 Task: Add Badger Balm Baby Mineral Sunscreen Cream, SPF 40 to the cart.
Action: Mouse moved to (328, 177)
Screenshot: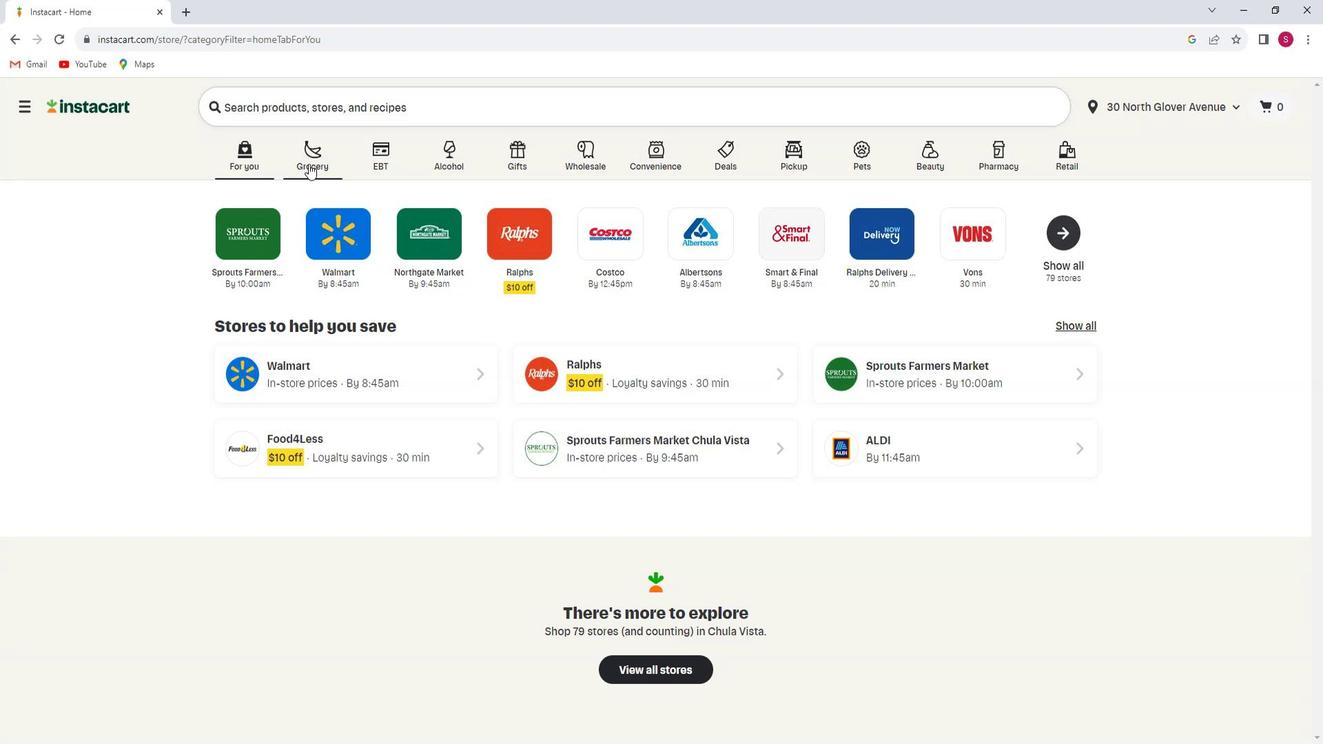 
Action: Mouse pressed left at (328, 177)
Screenshot: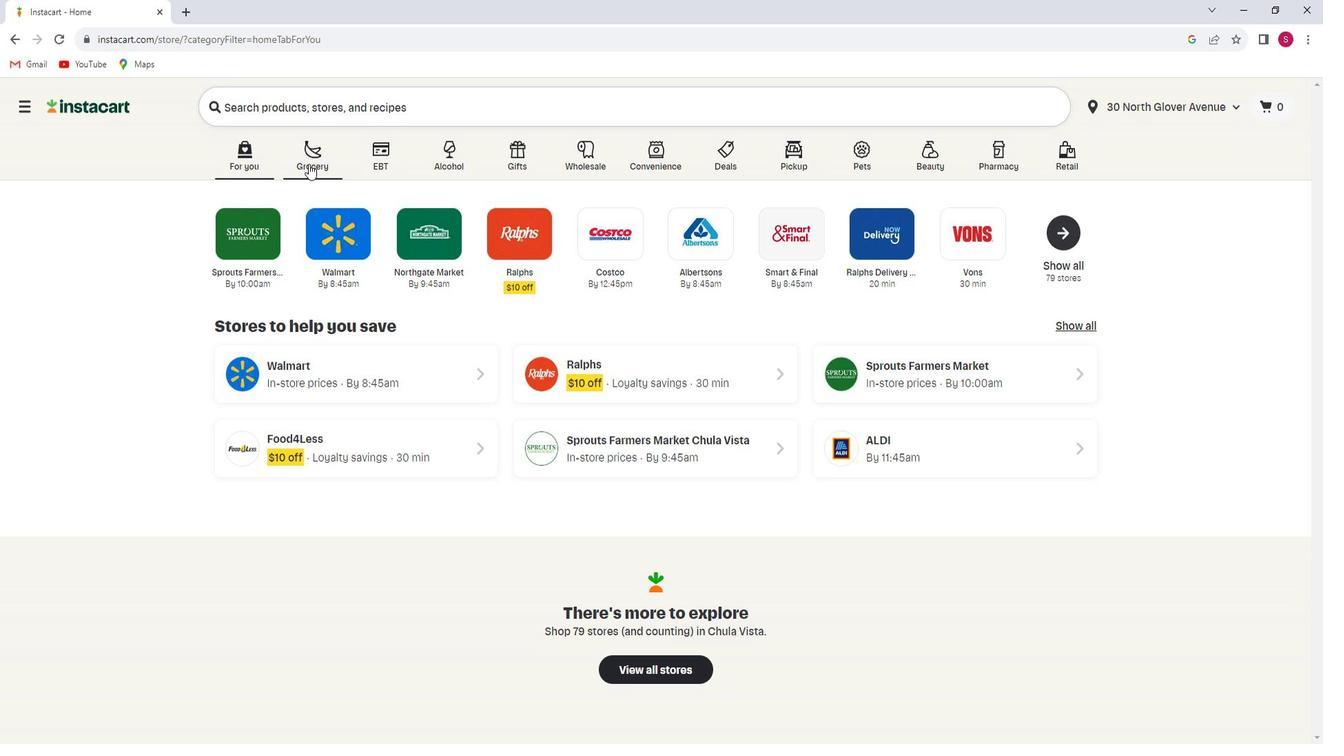
Action: Mouse moved to (384, 428)
Screenshot: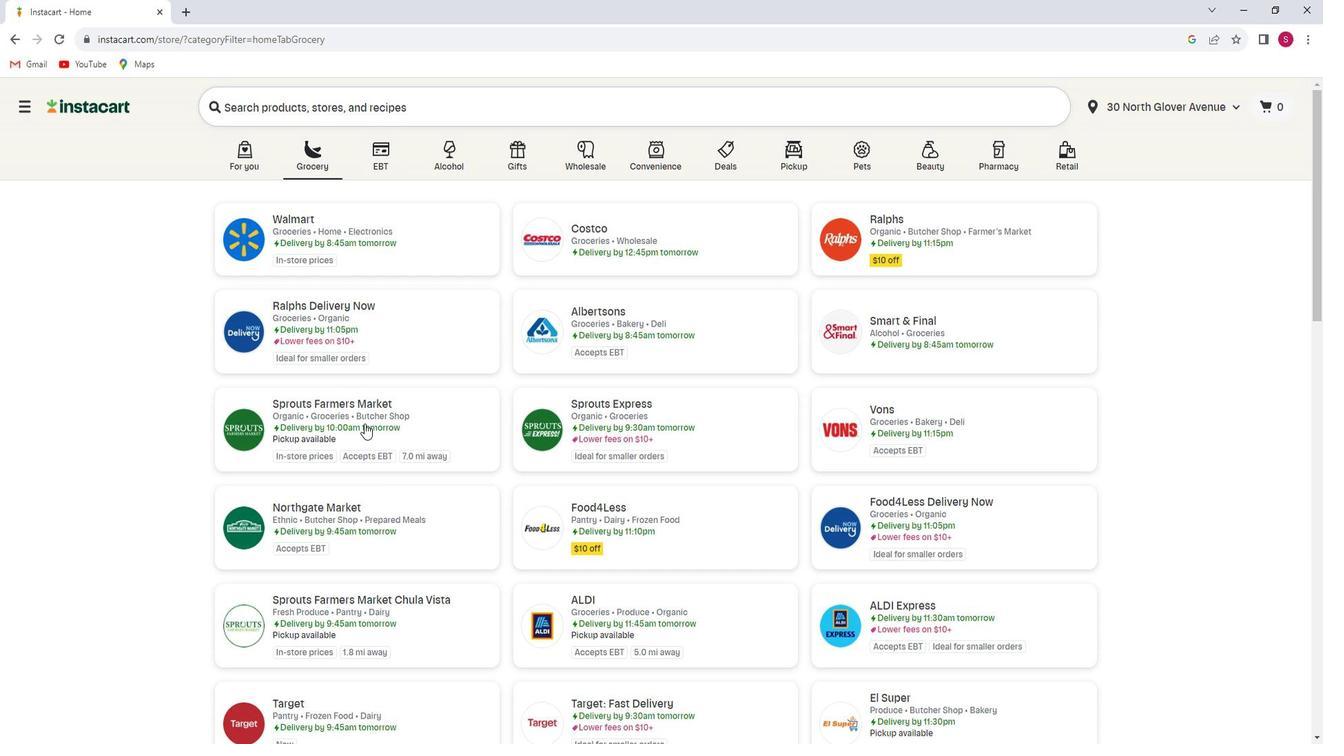 
Action: Mouse pressed left at (384, 428)
Screenshot: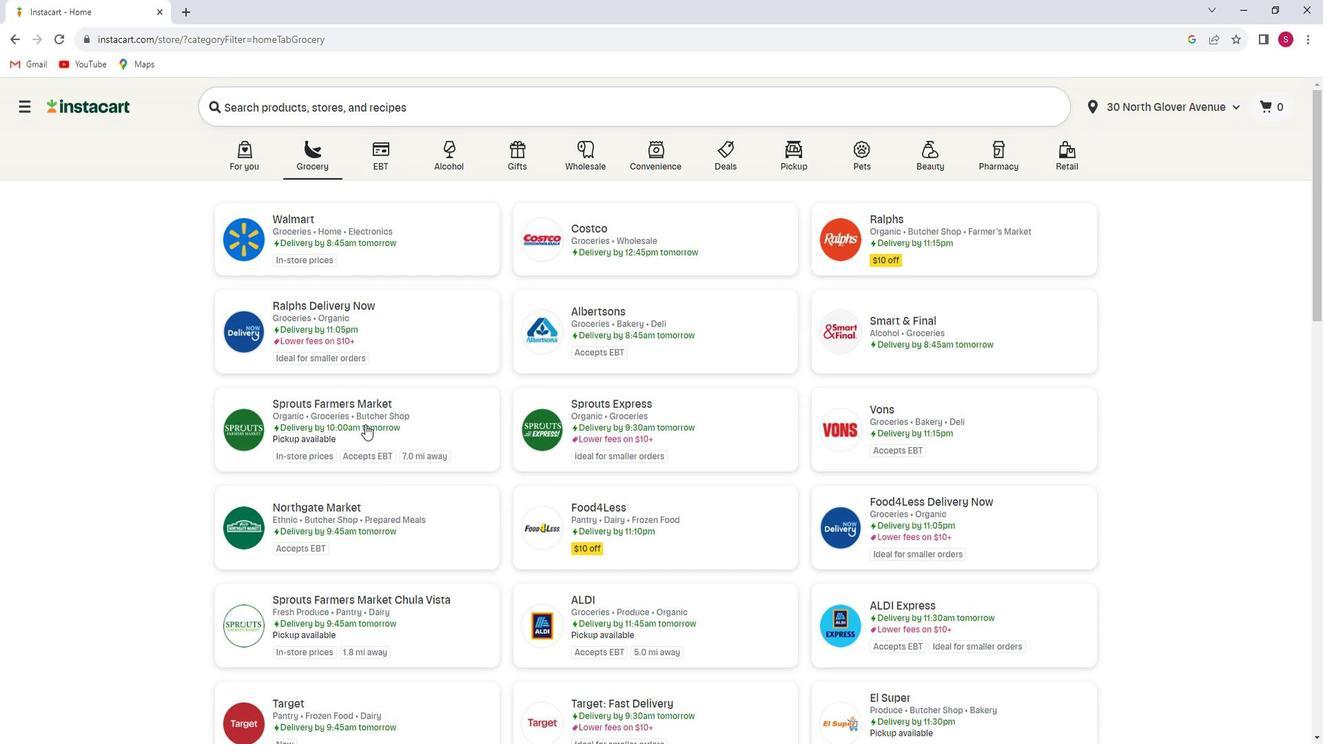 
Action: Mouse moved to (97, 498)
Screenshot: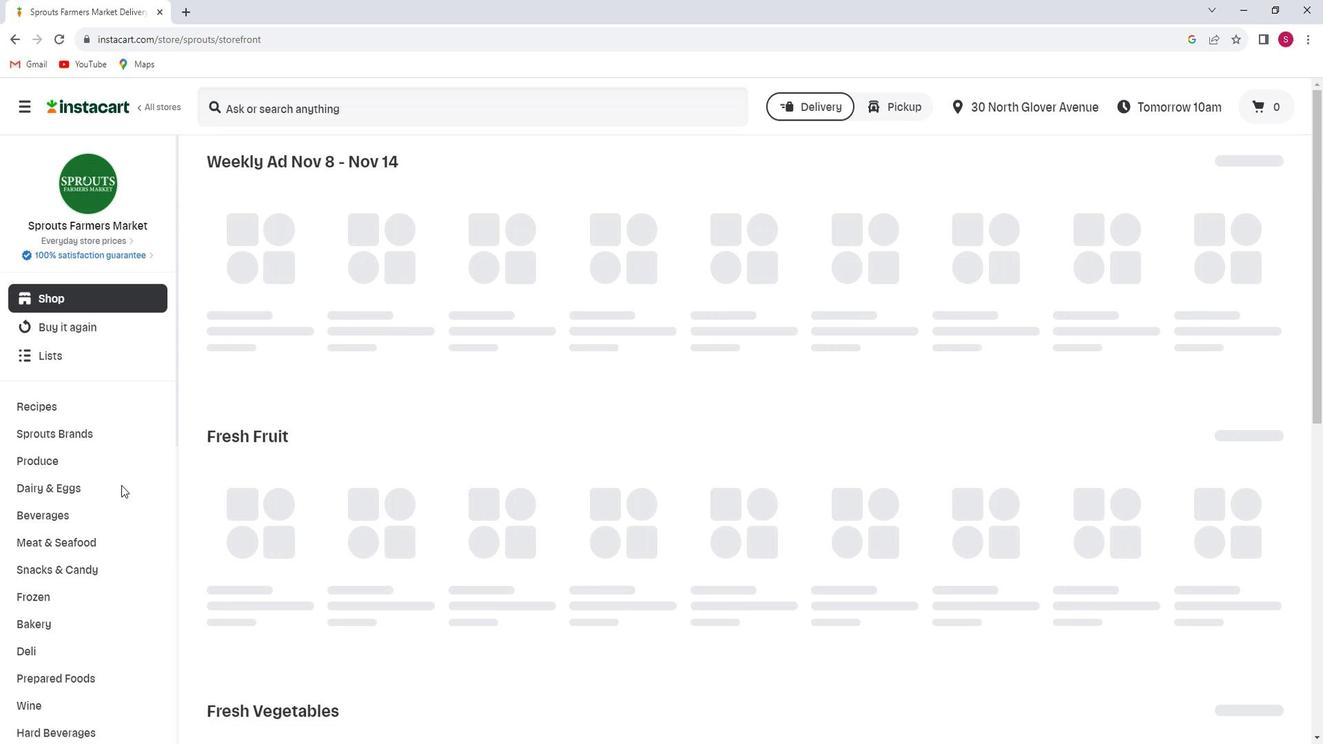 
Action: Mouse scrolled (97, 497) with delta (0, 0)
Screenshot: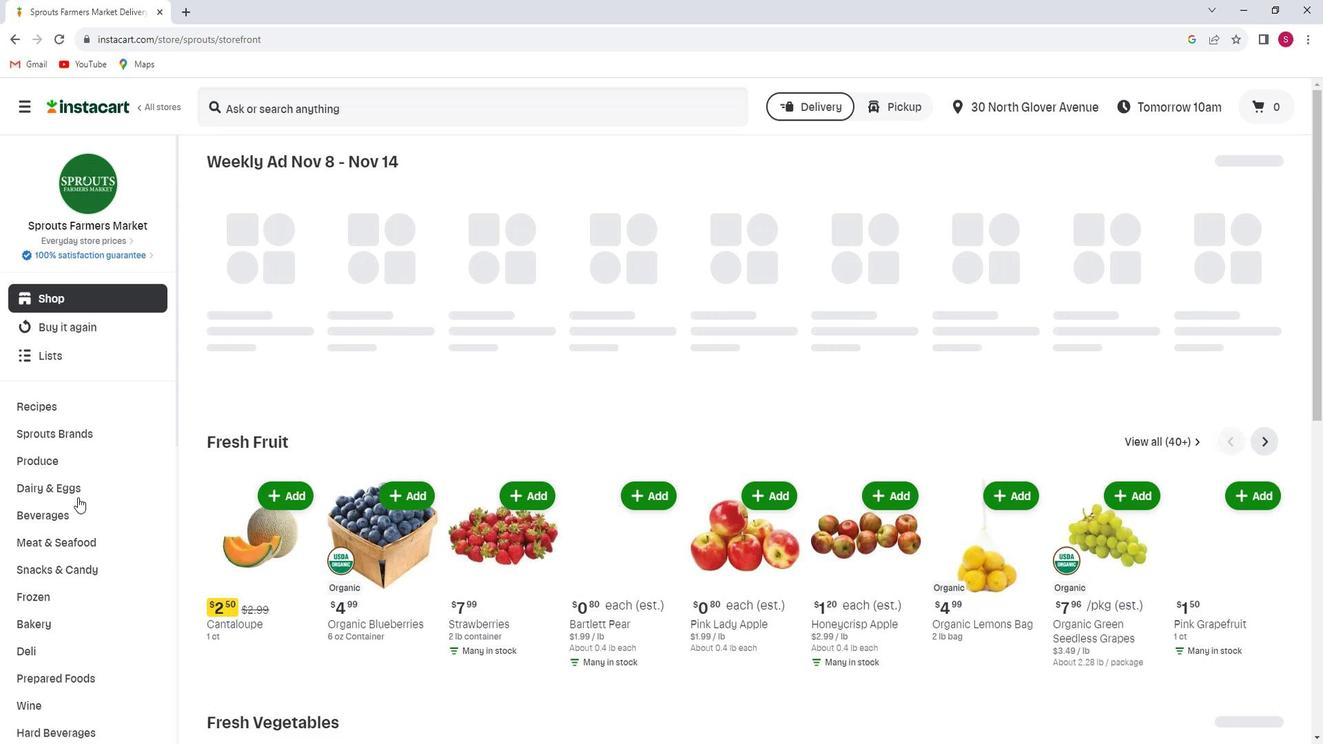 
Action: Mouse scrolled (97, 497) with delta (0, 0)
Screenshot: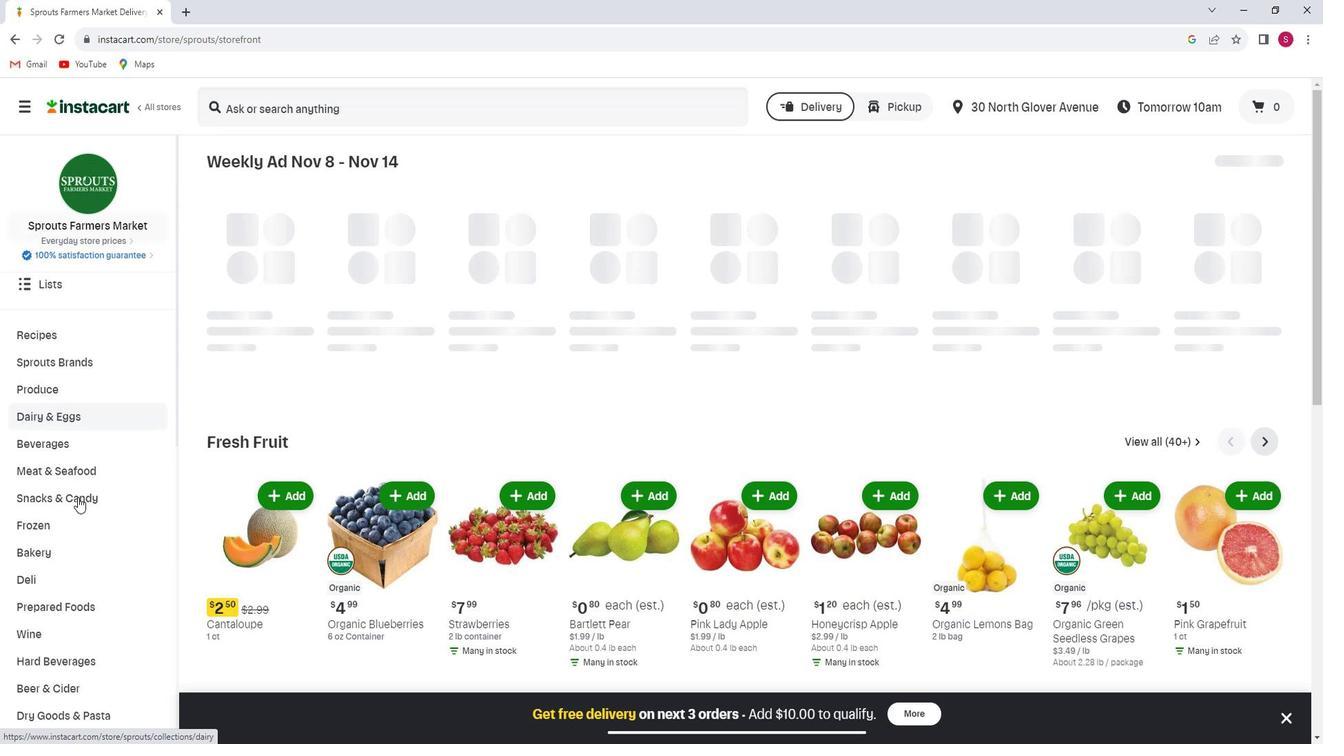 
Action: Mouse scrolled (97, 497) with delta (0, 0)
Screenshot: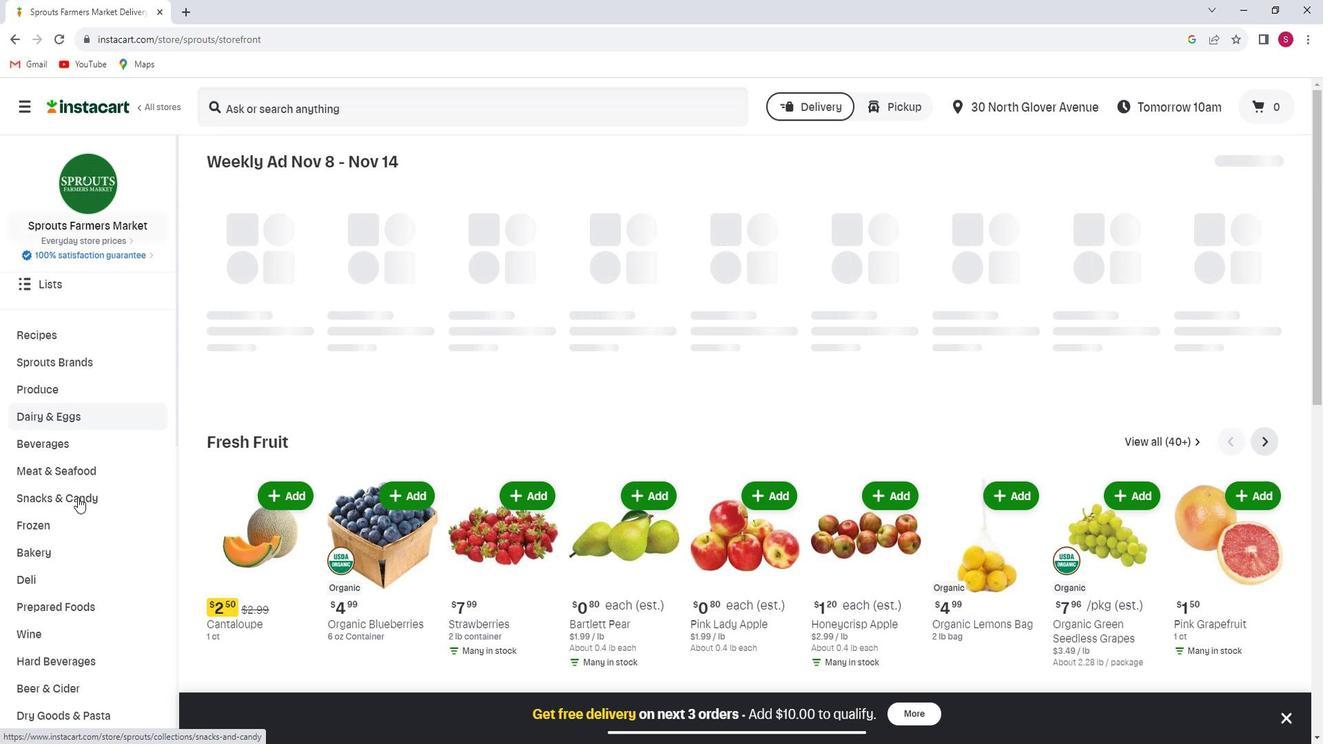 
Action: Mouse scrolled (97, 497) with delta (0, 0)
Screenshot: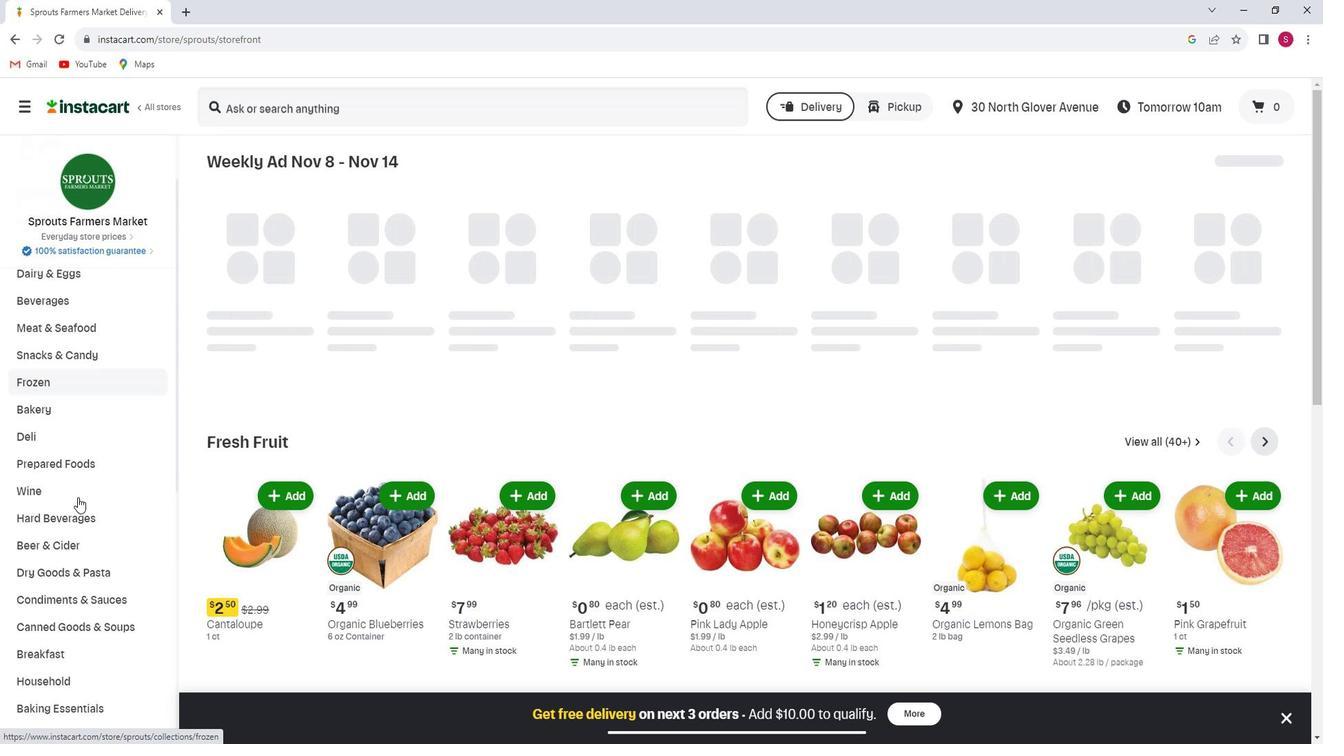 
Action: Mouse scrolled (97, 497) with delta (0, 0)
Screenshot: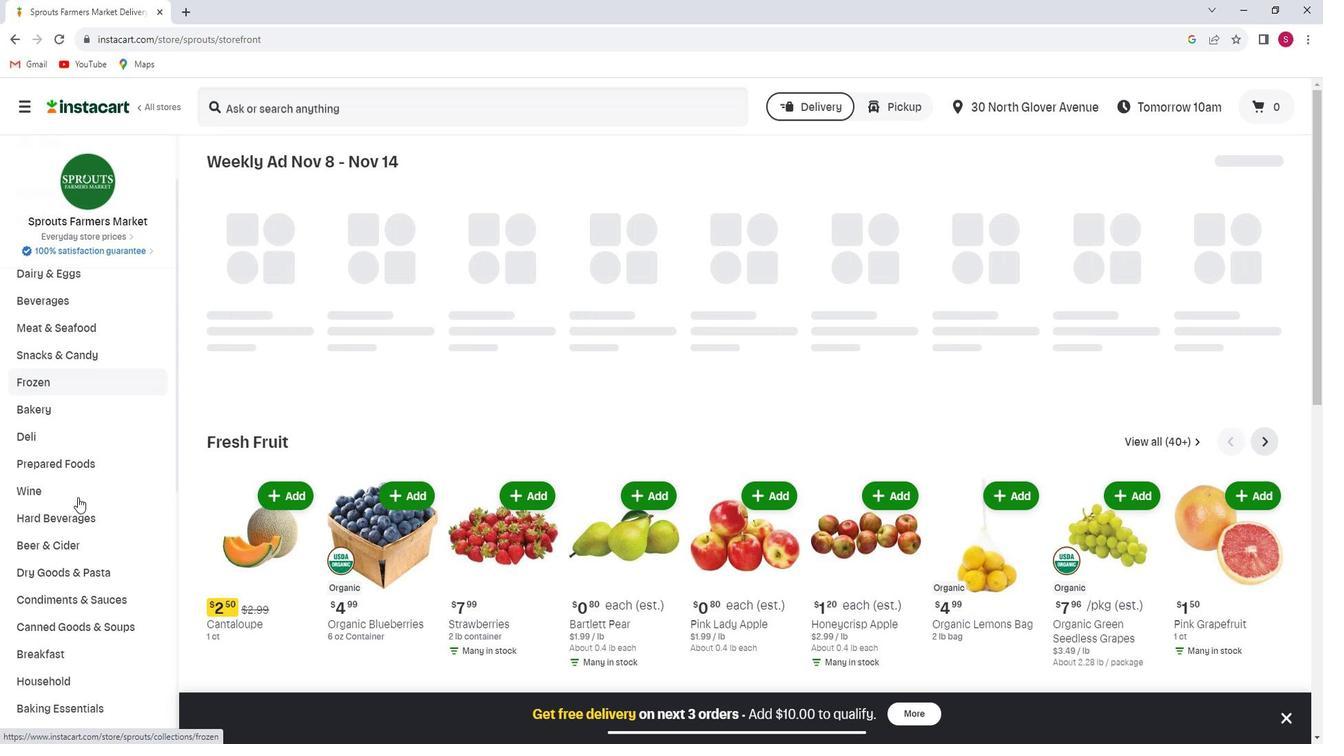 
Action: Mouse scrolled (97, 497) with delta (0, 0)
Screenshot: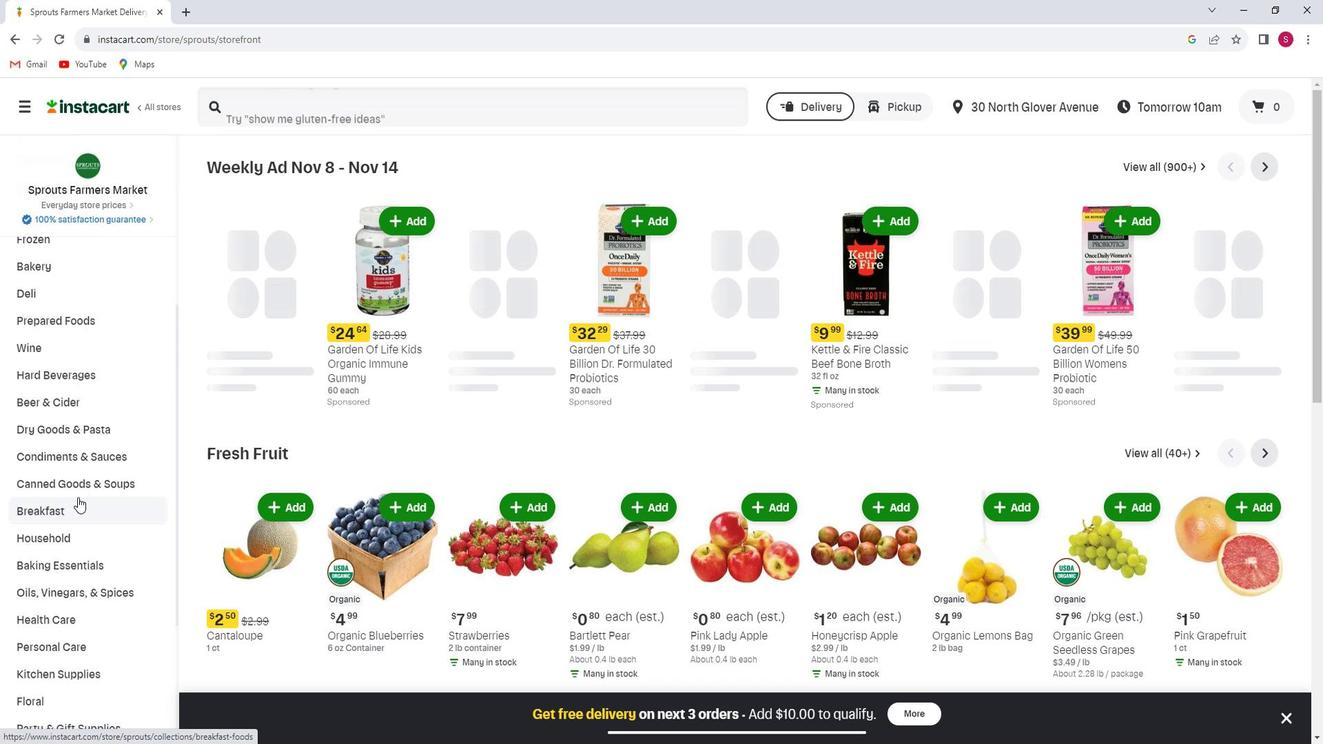 
Action: Mouse scrolled (97, 497) with delta (0, 0)
Screenshot: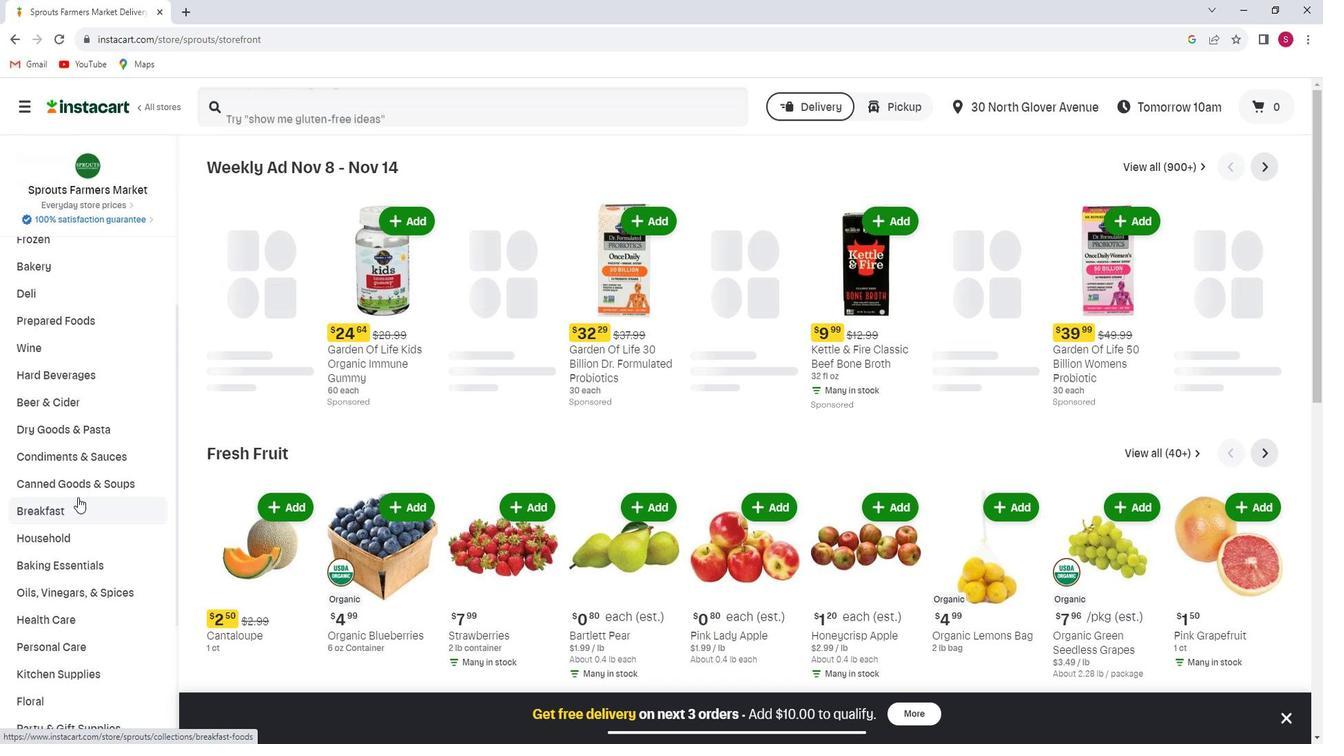 
Action: Mouse scrolled (97, 497) with delta (0, 0)
Screenshot: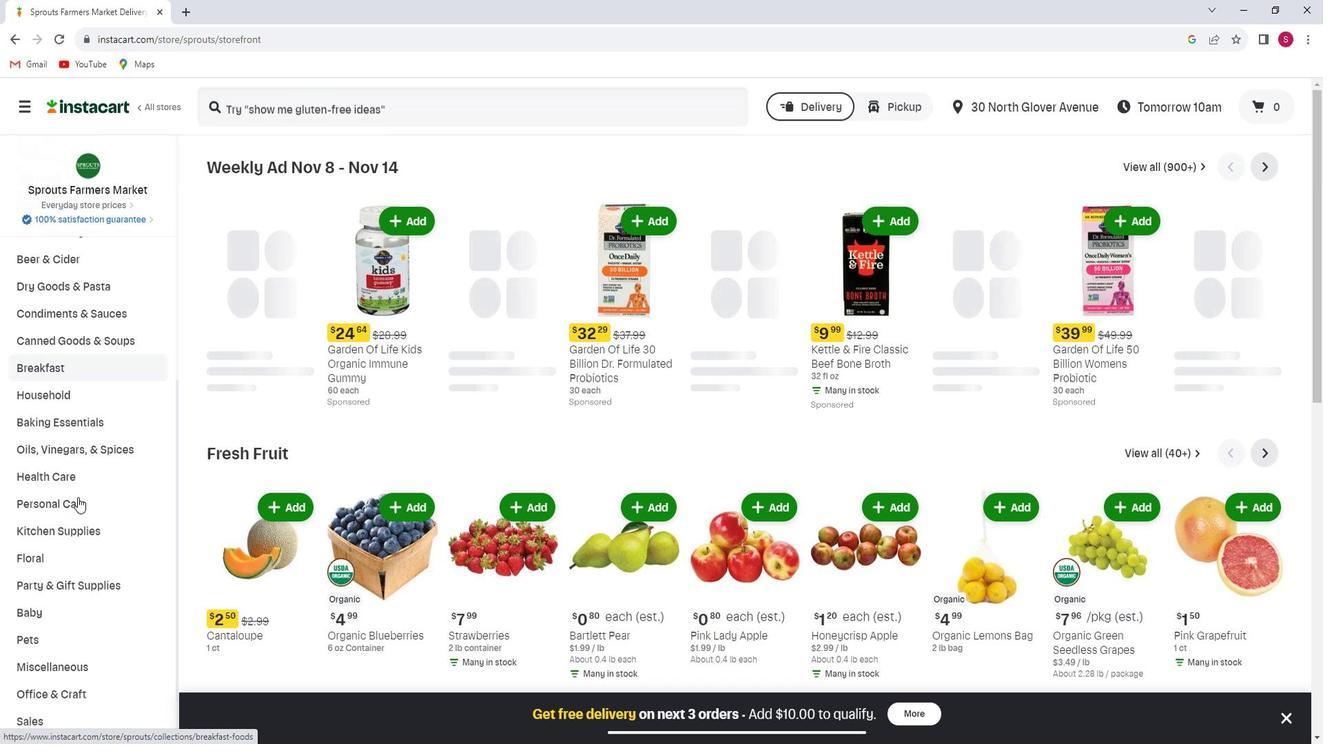 
Action: Mouse scrolled (97, 497) with delta (0, 0)
Screenshot: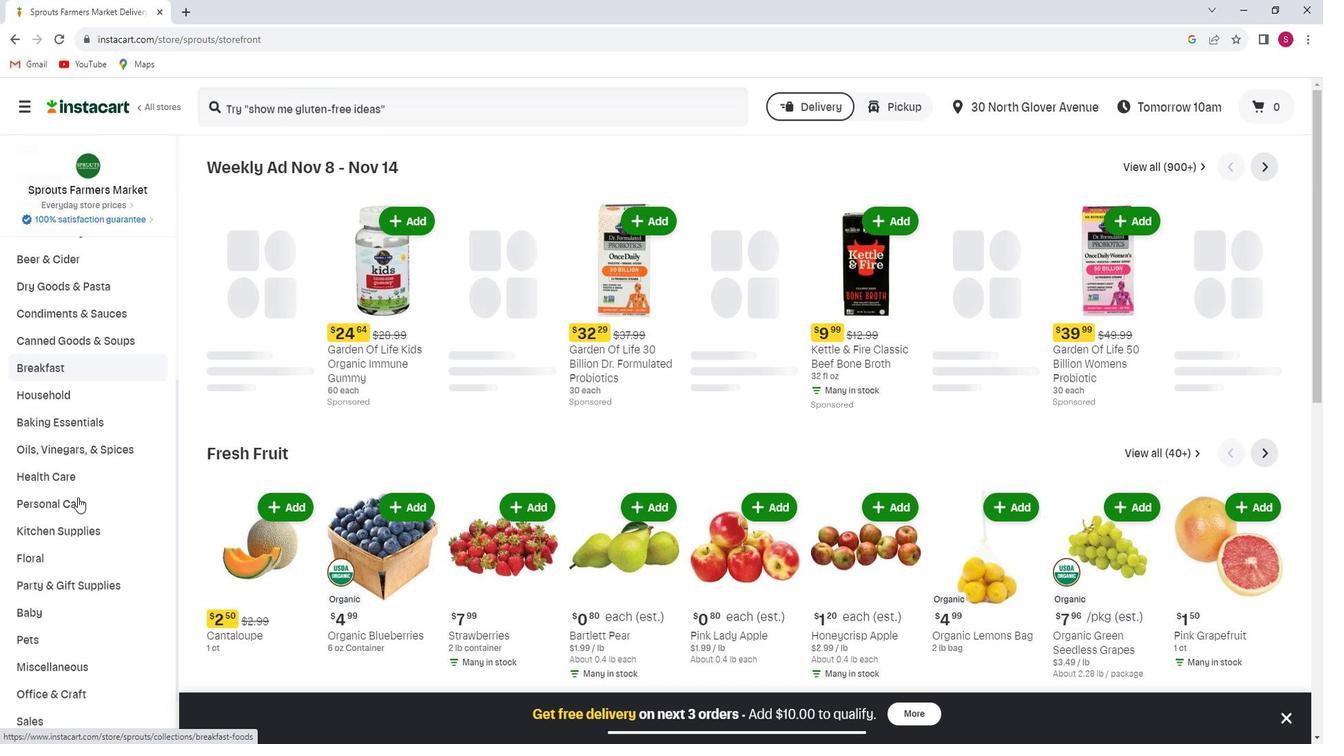 
Action: Mouse moved to (97, 529)
Screenshot: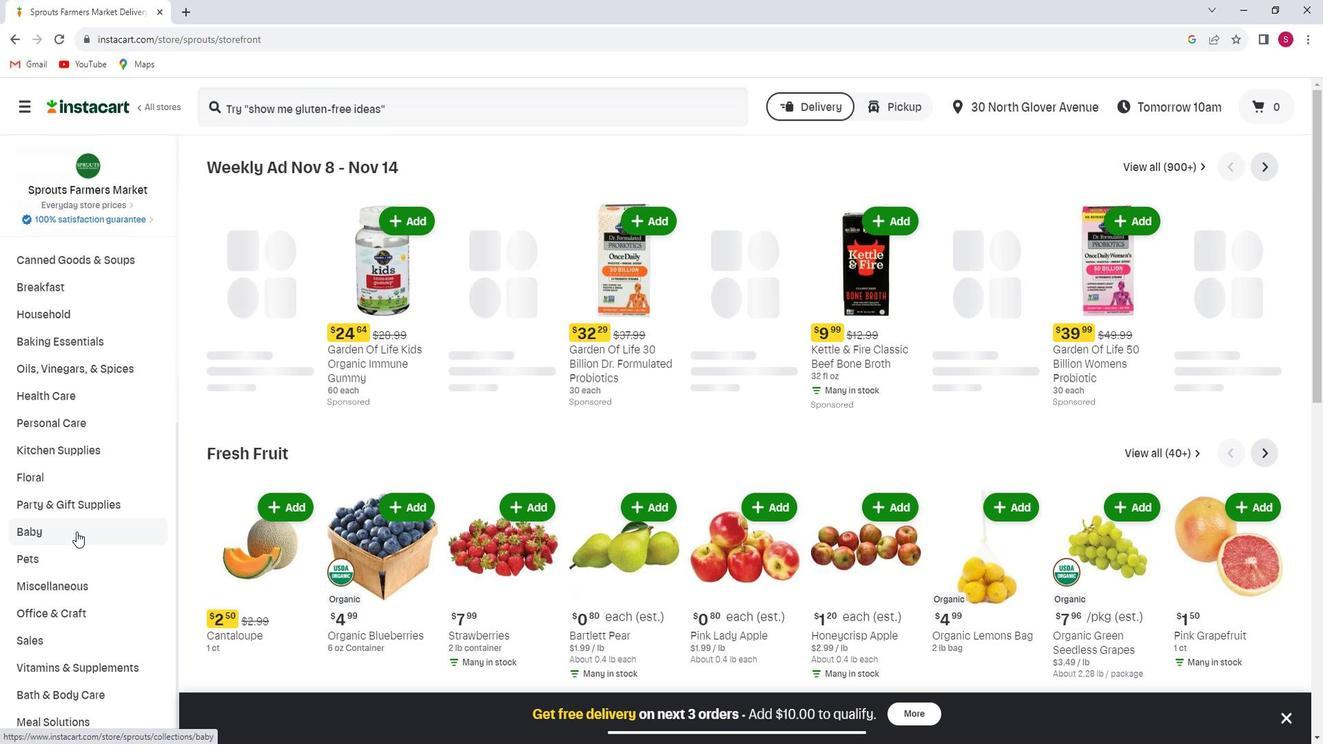 
Action: Mouse pressed left at (97, 529)
Screenshot: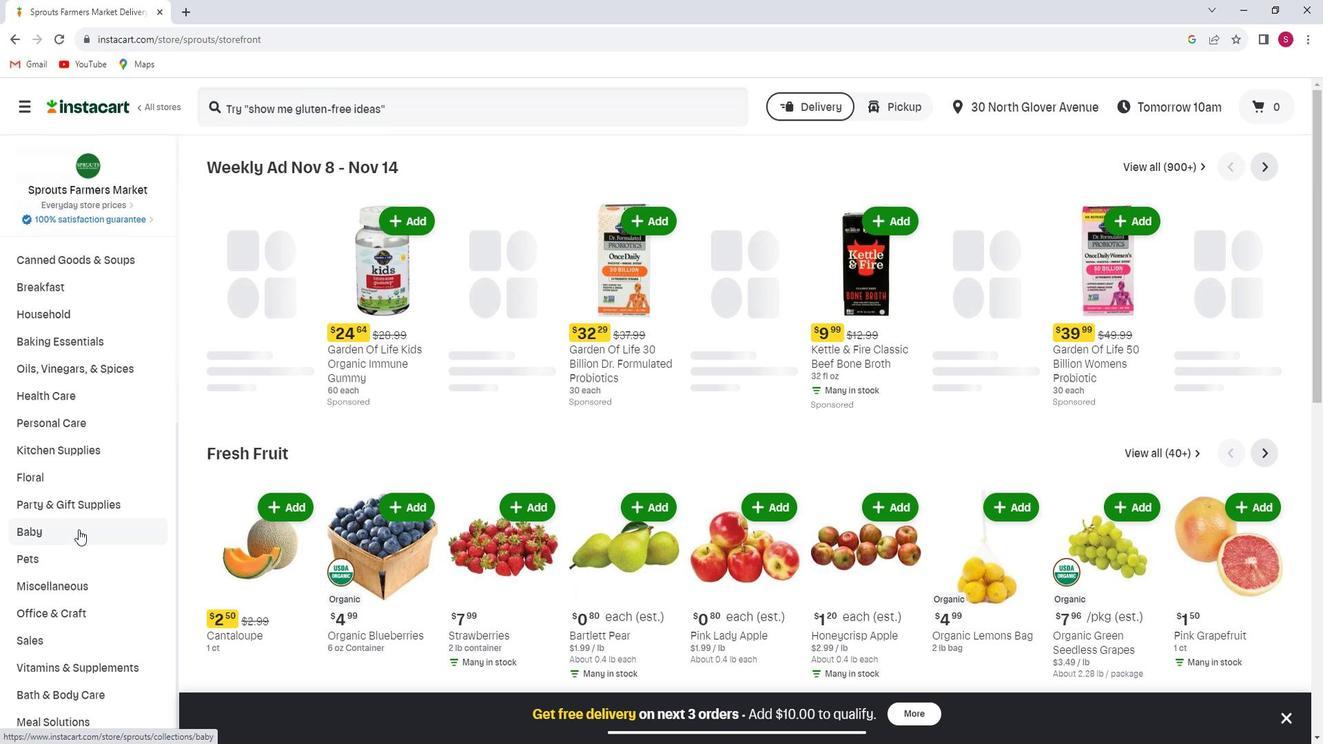
Action: Mouse moved to (106, 558)
Screenshot: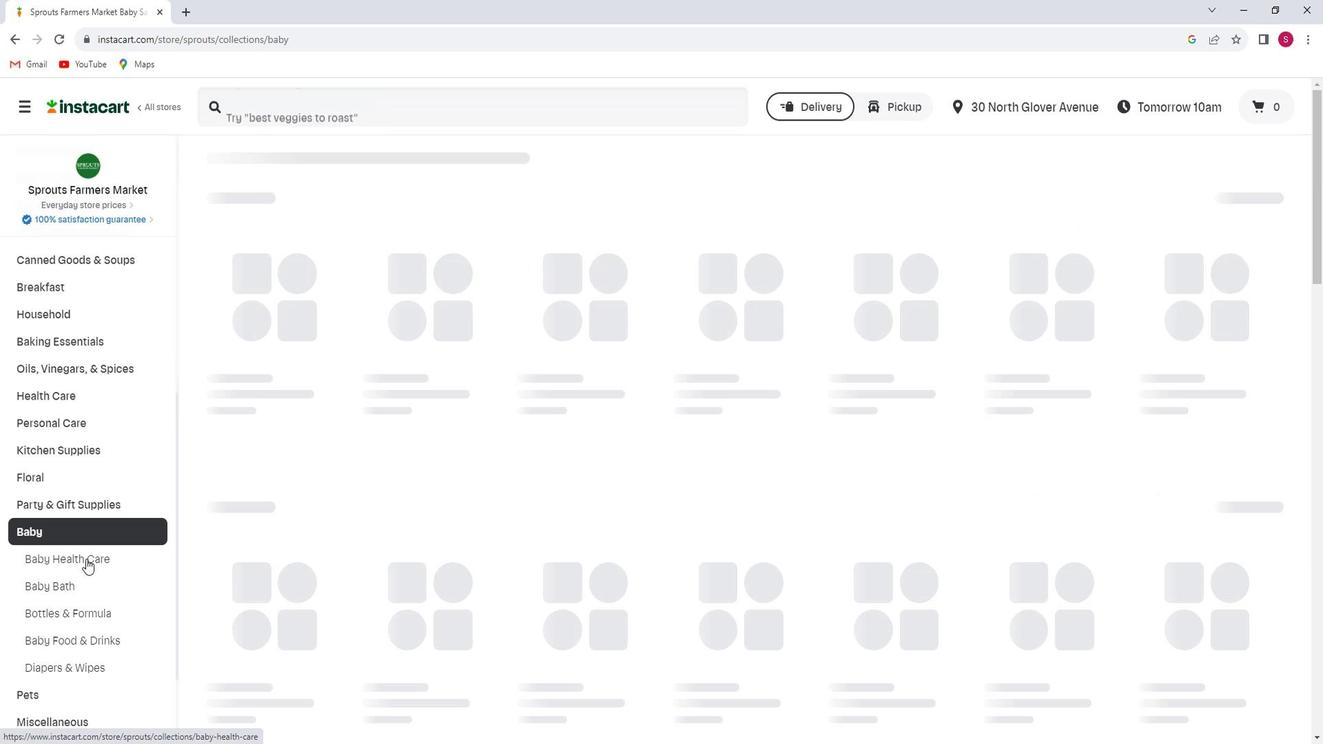 
Action: Mouse pressed left at (106, 558)
Screenshot: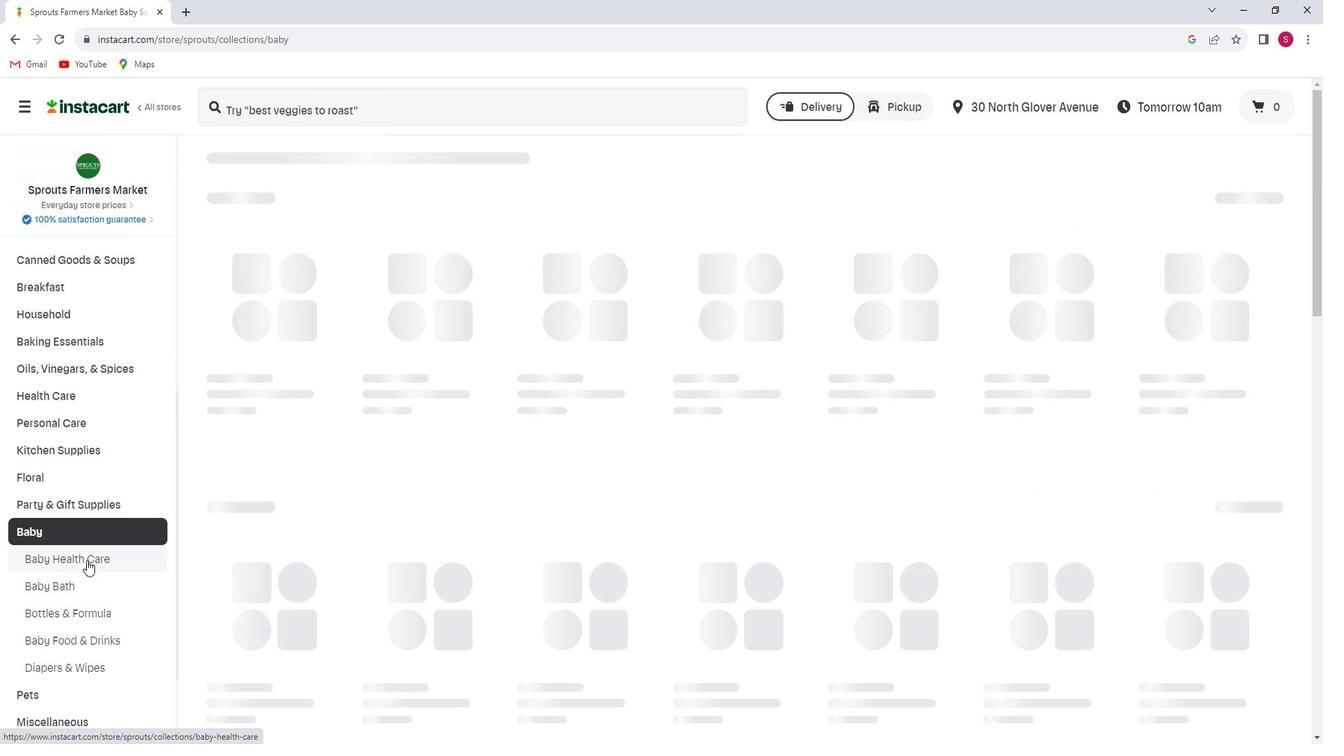 
Action: Mouse moved to (413, 129)
Screenshot: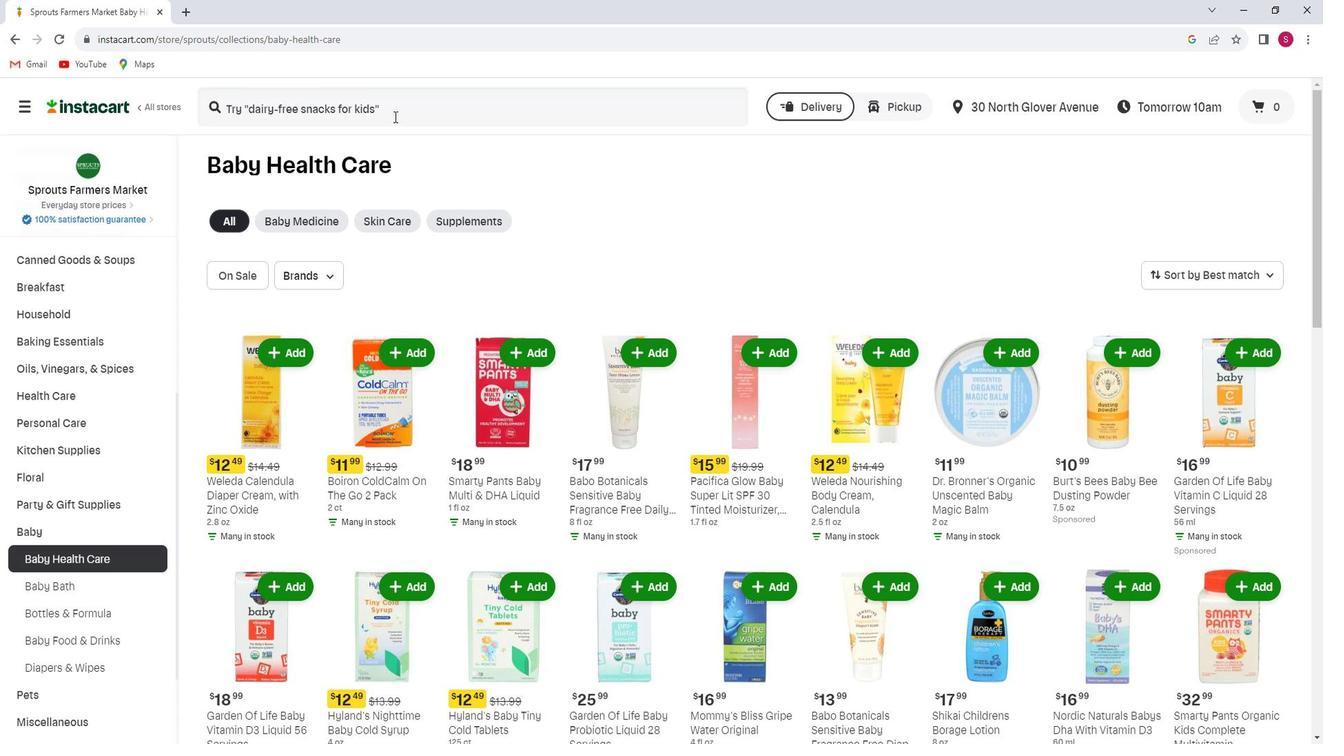 
Action: Mouse pressed left at (413, 129)
Screenshot: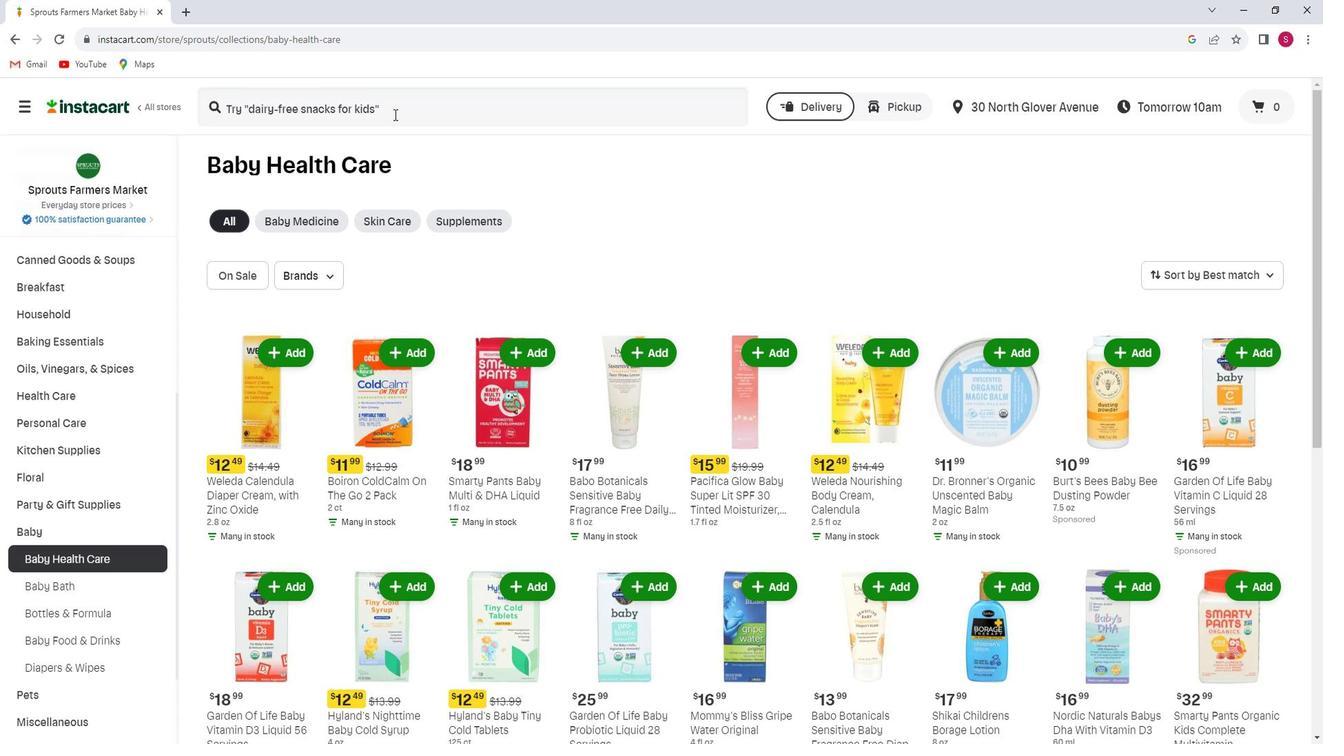 
Action: Key pressed <Key.shift>Badger<Key.space><Key.shift>Balm<Key.space><Key.shift>Baby<Key.space><Key.shift>Mineral<Key.space><Key.shift>Sunscreen<Key.space><Key.shift>Cream,<Key.space><Key.shift>SPF<Key.space>40<Key.enter>
Screenshot: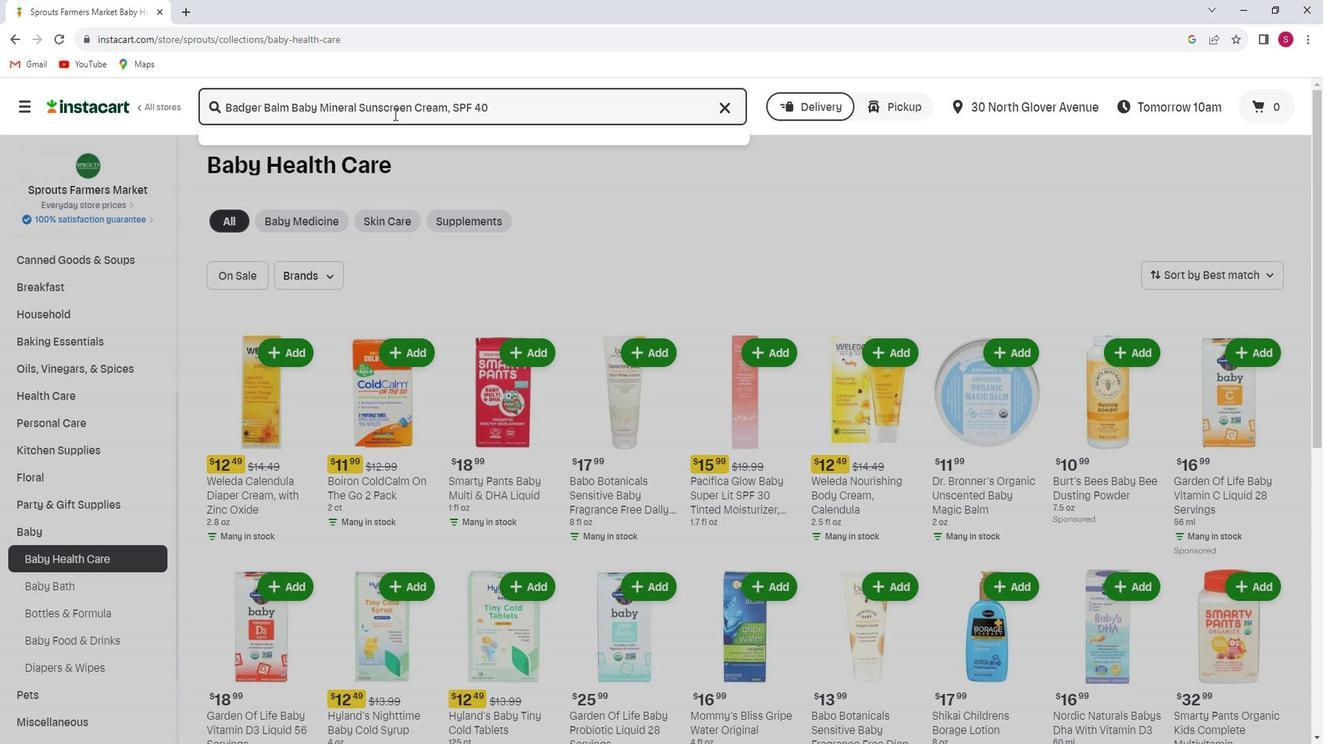 
Action: Mouse moved to (618, 250)
Screenshot: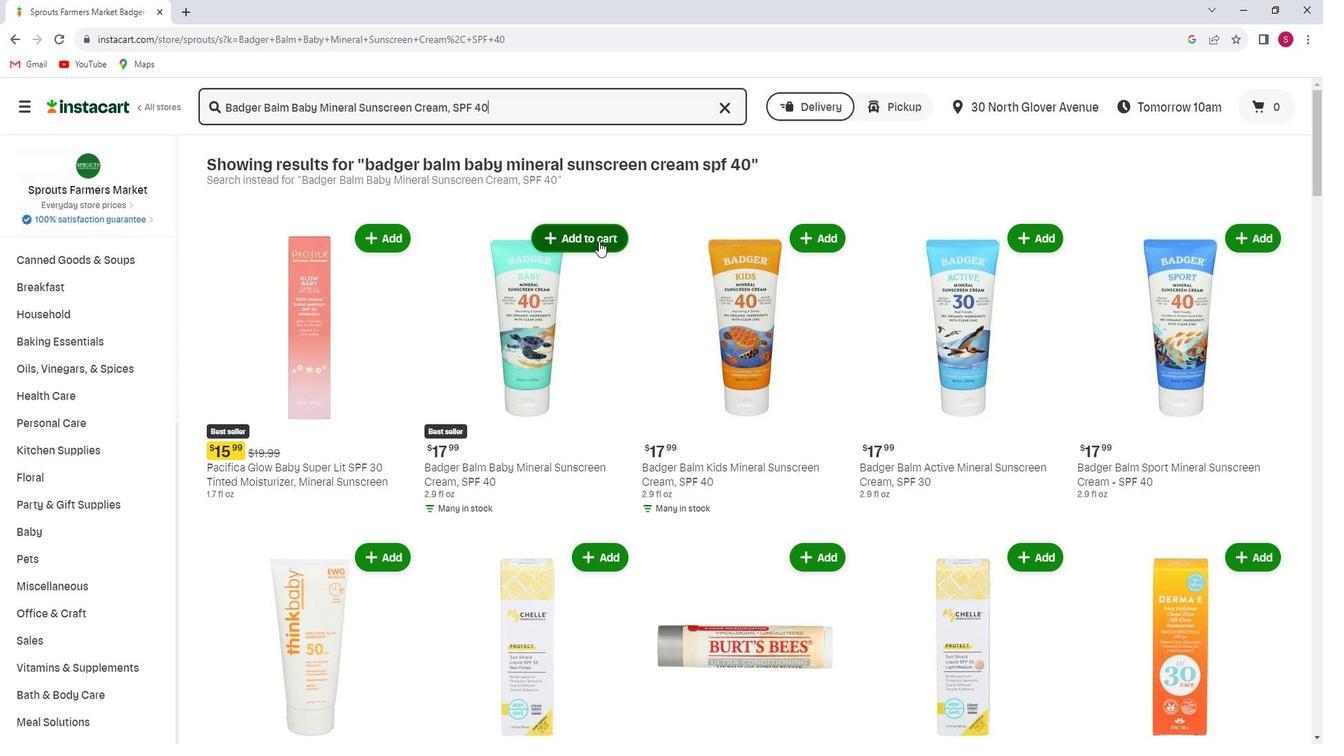
Action: Mouse pressed left at (618, 250)
Screenshot: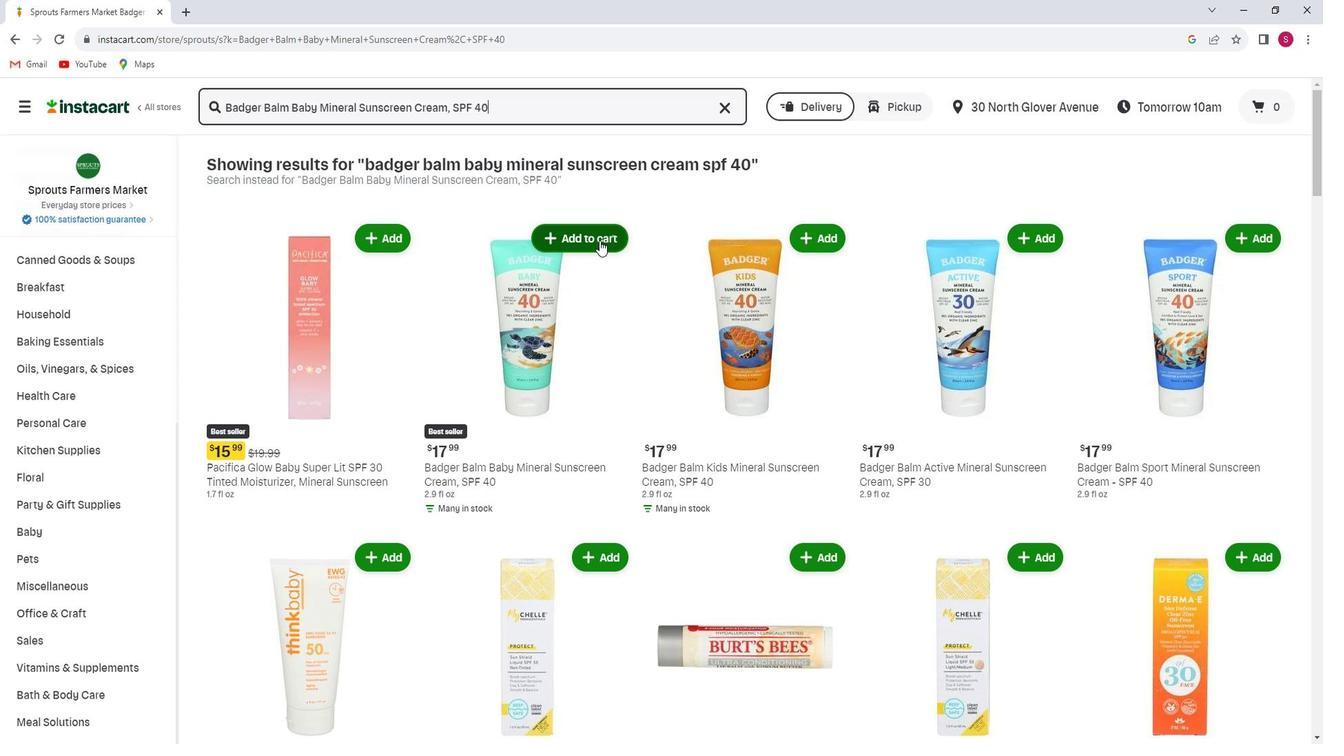 
Action: Mouse moved to (625, 300)
Screenshot: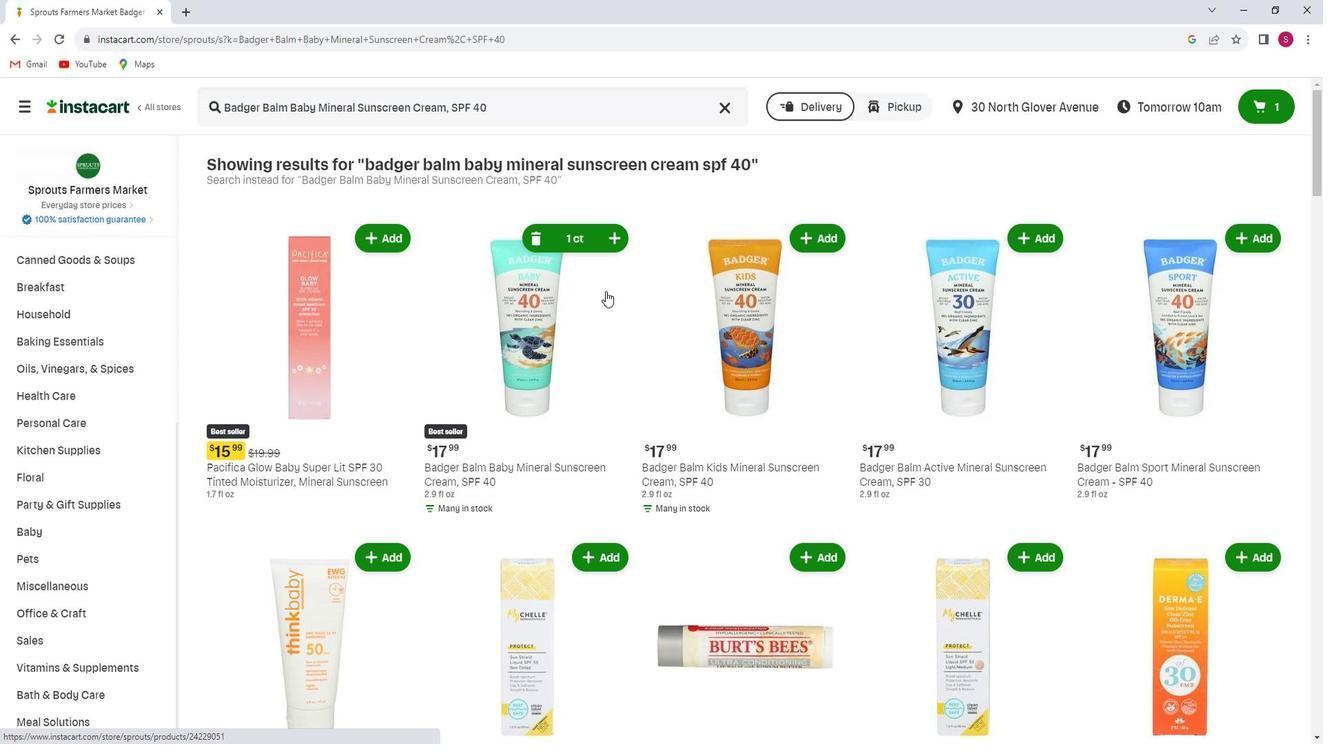 
